 Task: Create a section Change Management Sprint and in the section, add a milestone Customer Support Process Implementation in the project TransformWorks.
Action: Mouse moved to (61, 424)
Screenshot: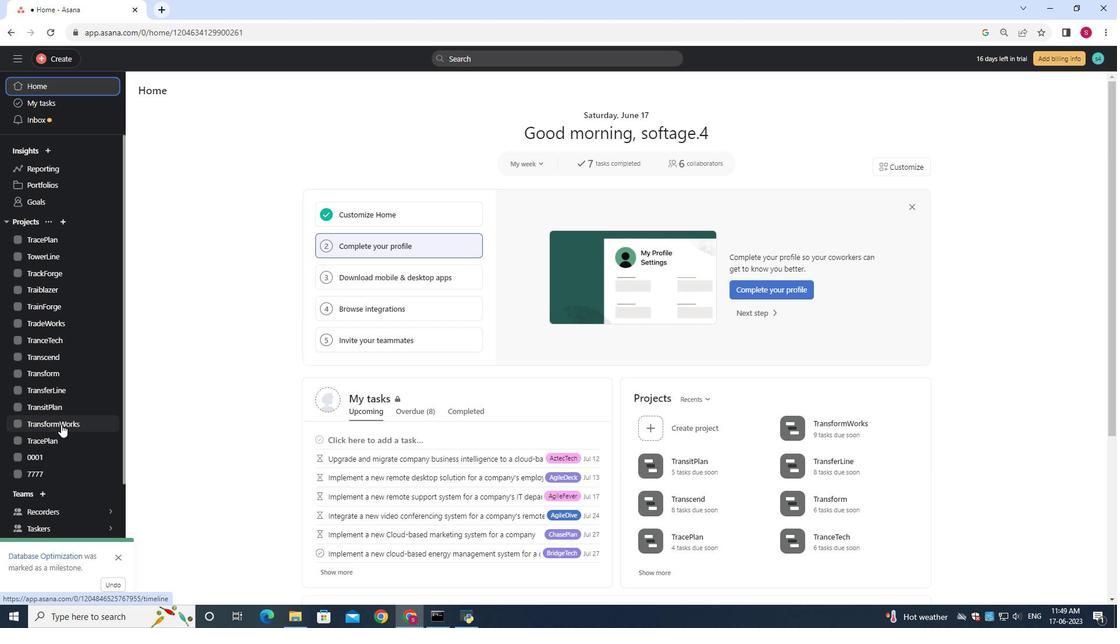 
Action: Mouse pressed left at (61, 424)
Screenshot: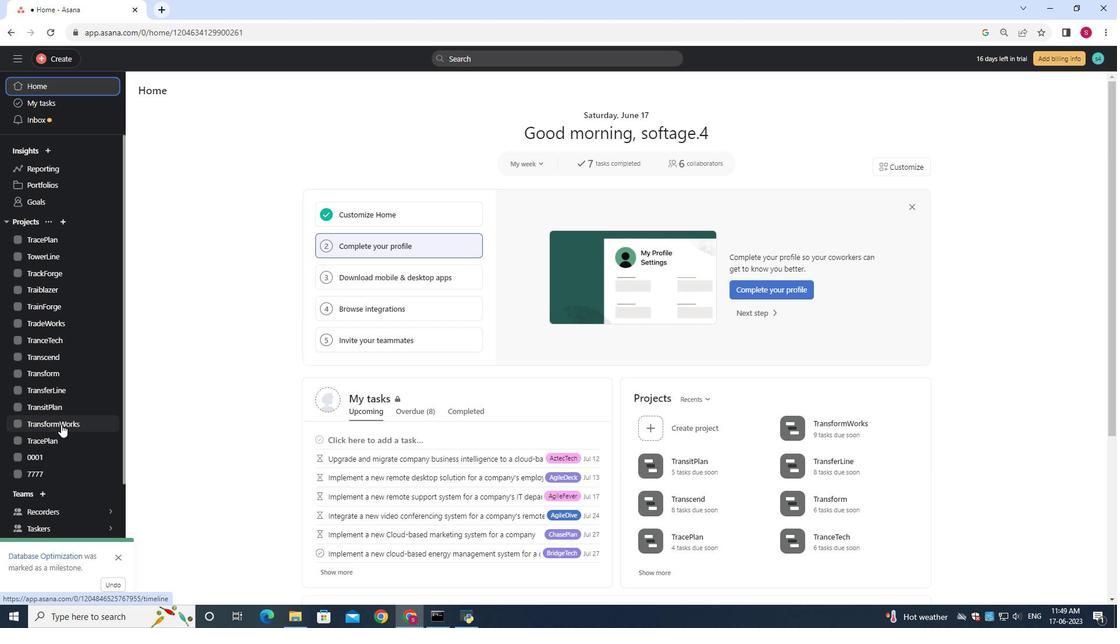 
Action: Mouse moved to (183, 136)
Screenshot: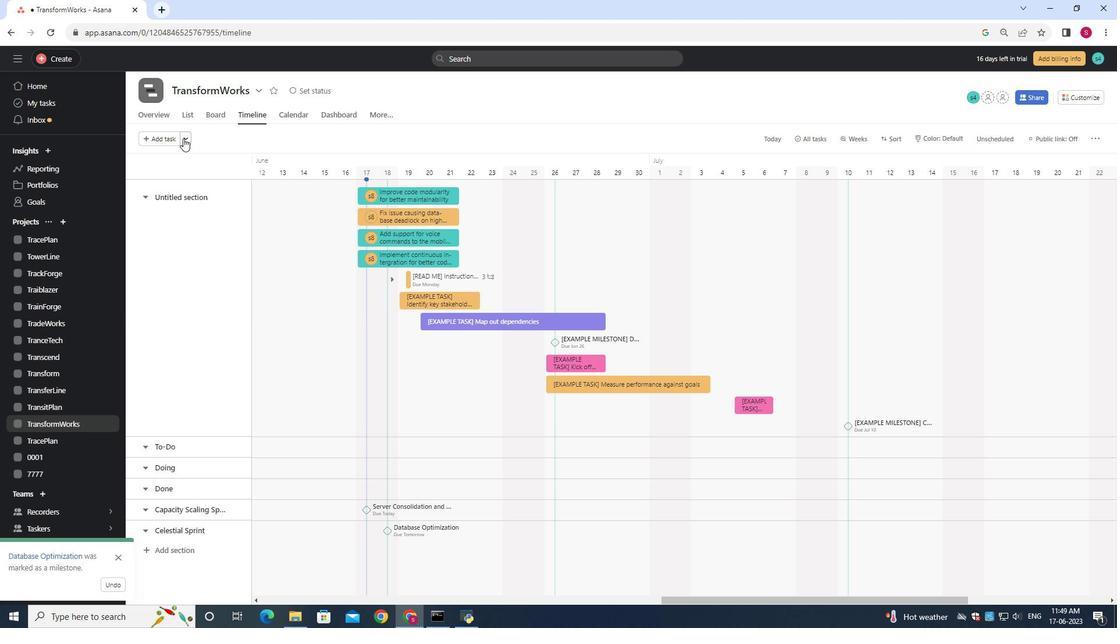 
Action: Mouse pressed left at (183, 136)
Screenshot: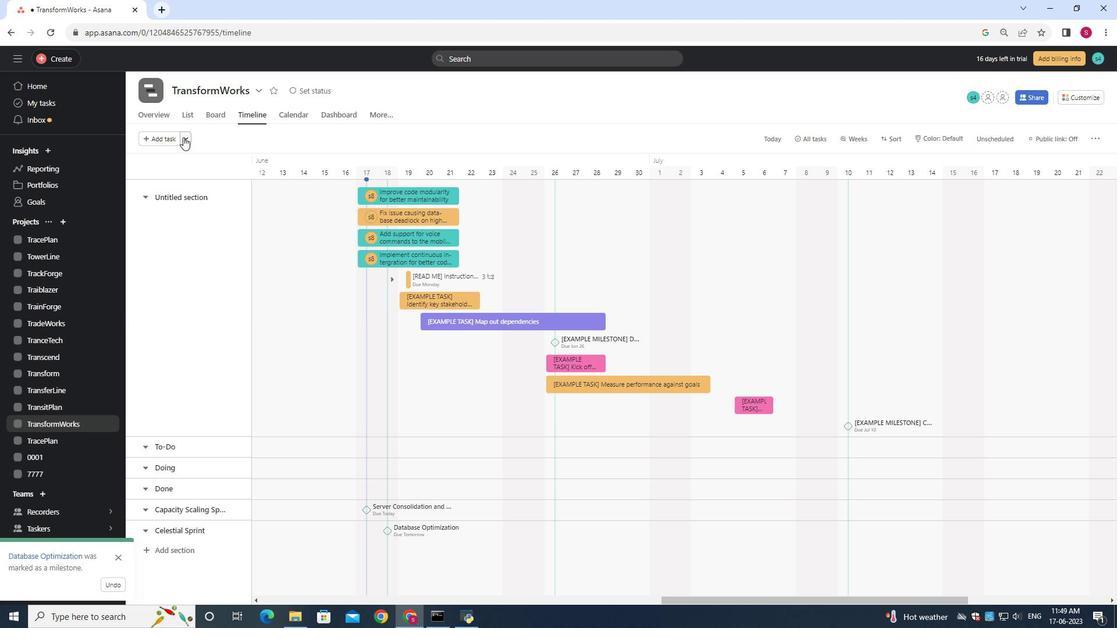 
Action: Mouse moved to (201, 157)
Screenshot: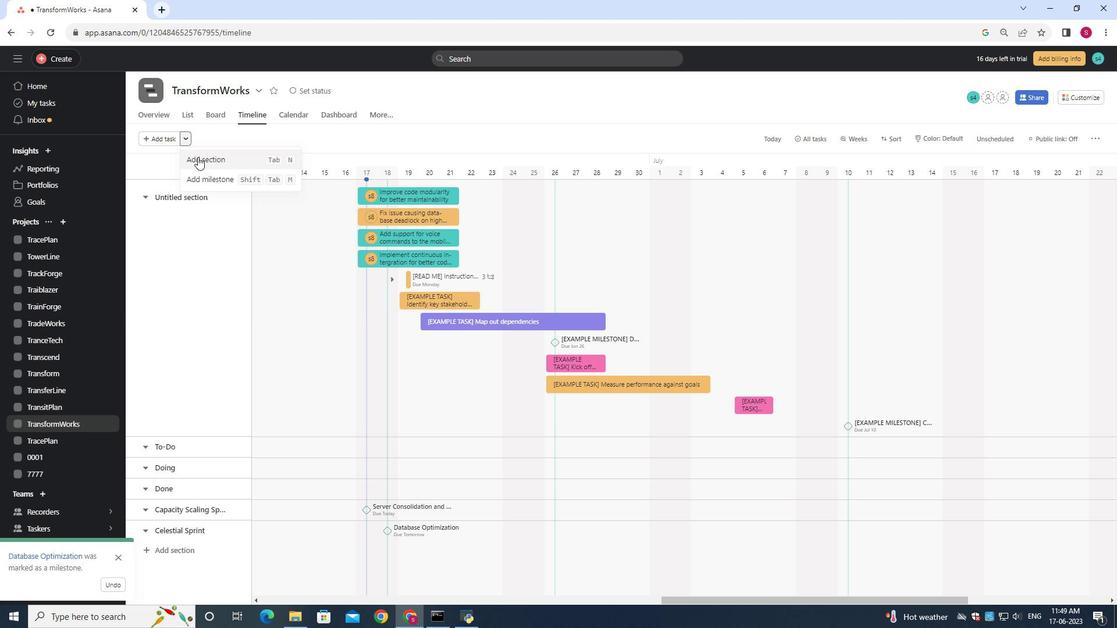 
Action: Mouse pressed left at (201, 157)
Screenshot: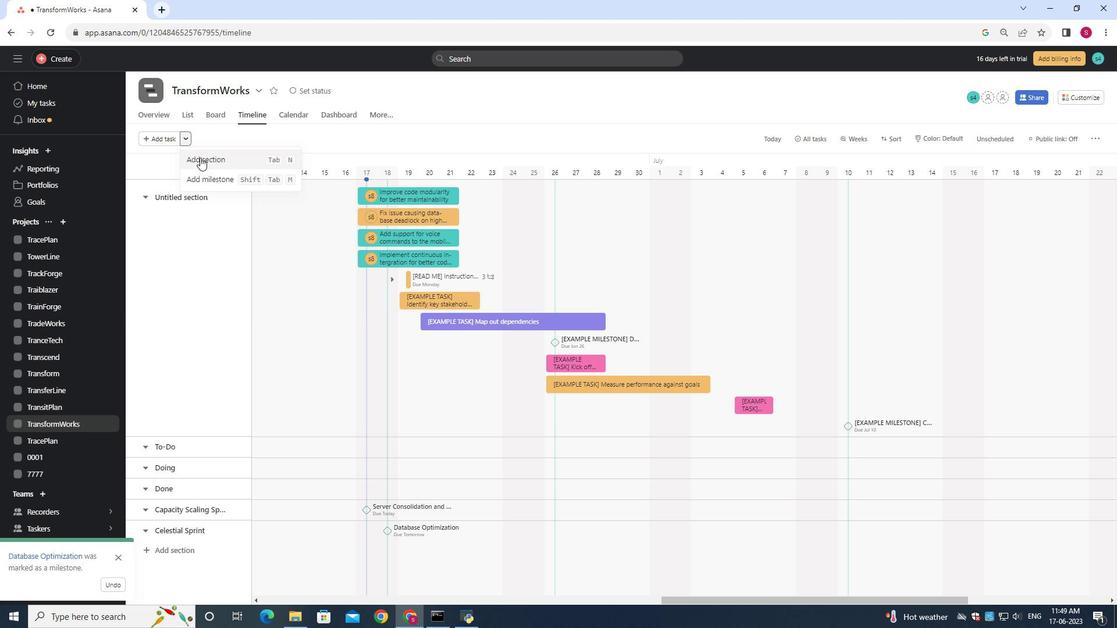 
Action: Key pressed <Key.shift>Change<Key.space><Key.shift>Management<Key.space><Key.shift>Sprint
Screenshot: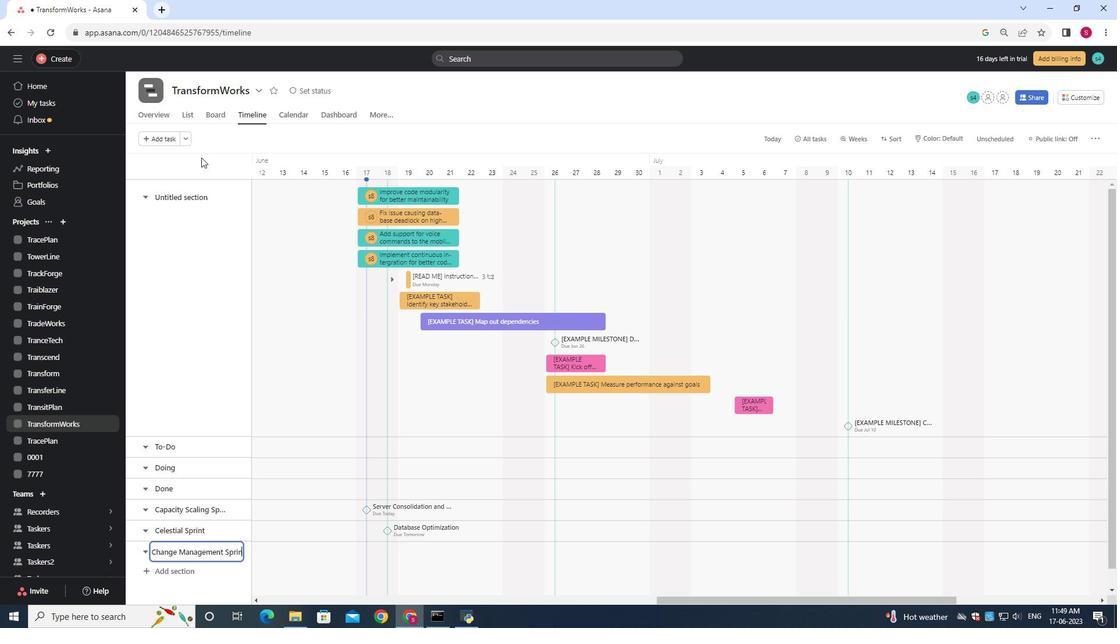 
Action: Mouse moved to (312, 561)
Screenshot: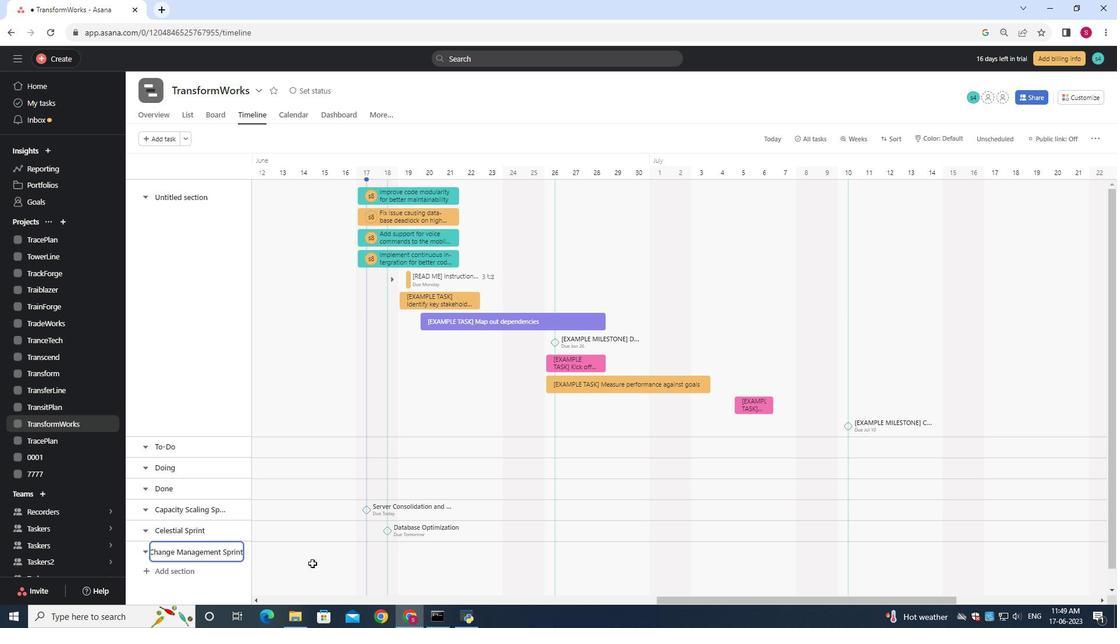 
Action: Mouse pressed left at (312, 561)
Screenshot: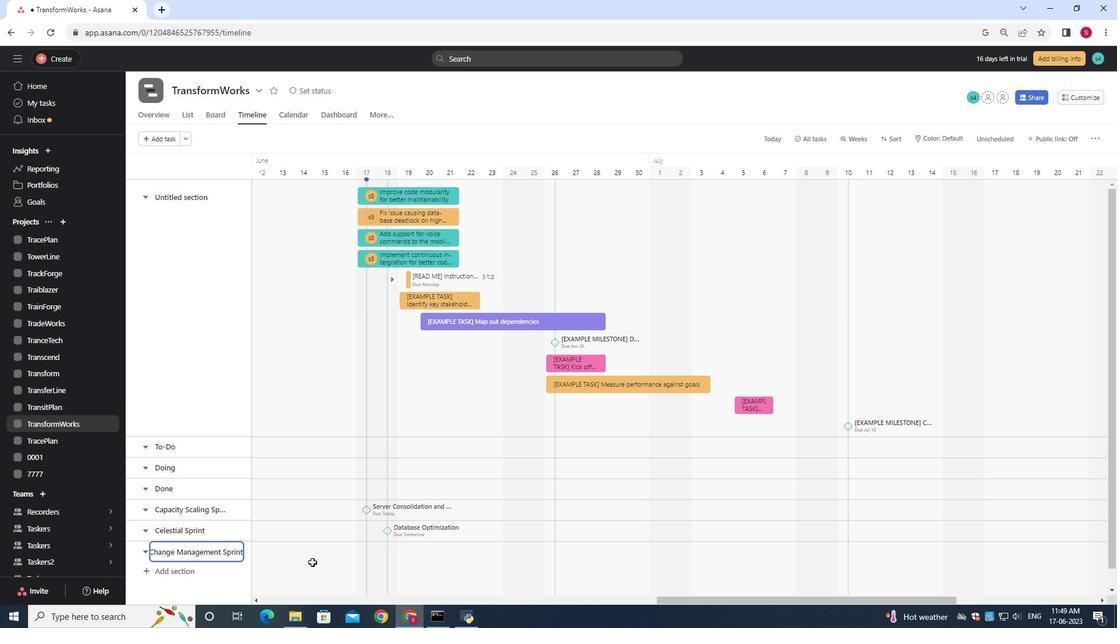 
Action: Key pressed <Key.shift>Customer<Key.space><Key.shift>Support<Key.space><Key.shift>Process<Key.space><Key.shift>Implementation
Screenshot: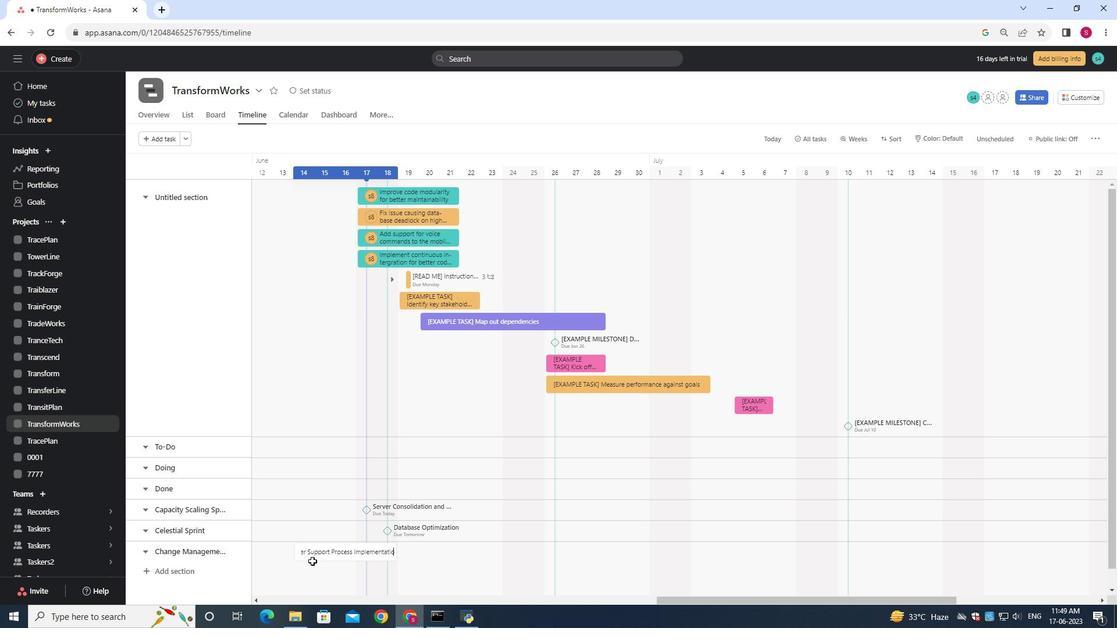 
Action: Mouse moved to (324, 555)
Screenshot: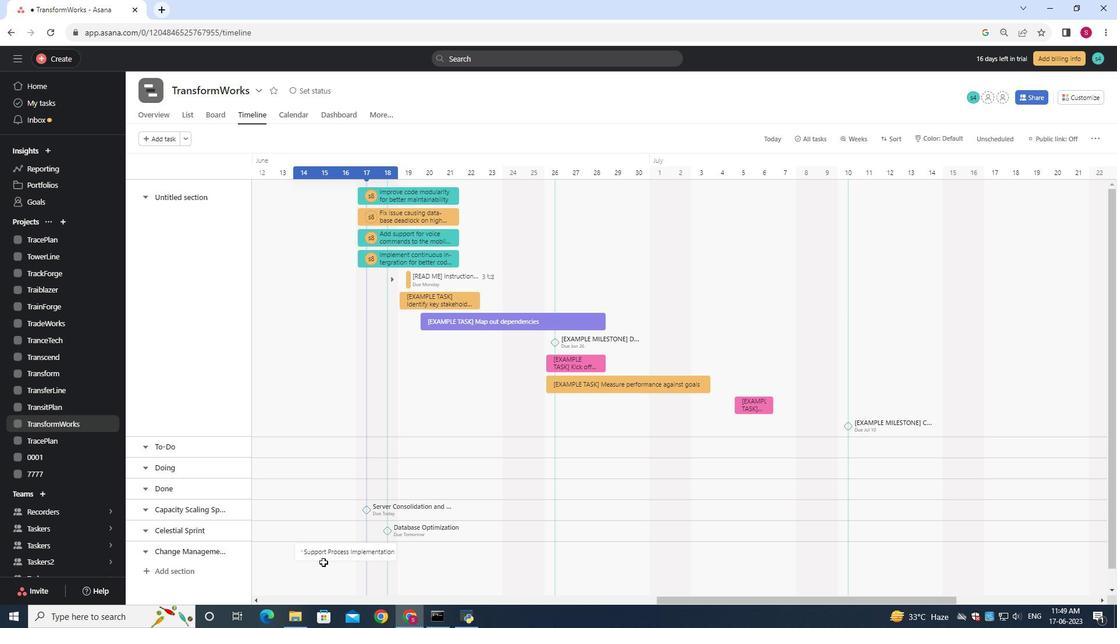 
Action: Mouse pressed right at (324, 555)
Screenshot: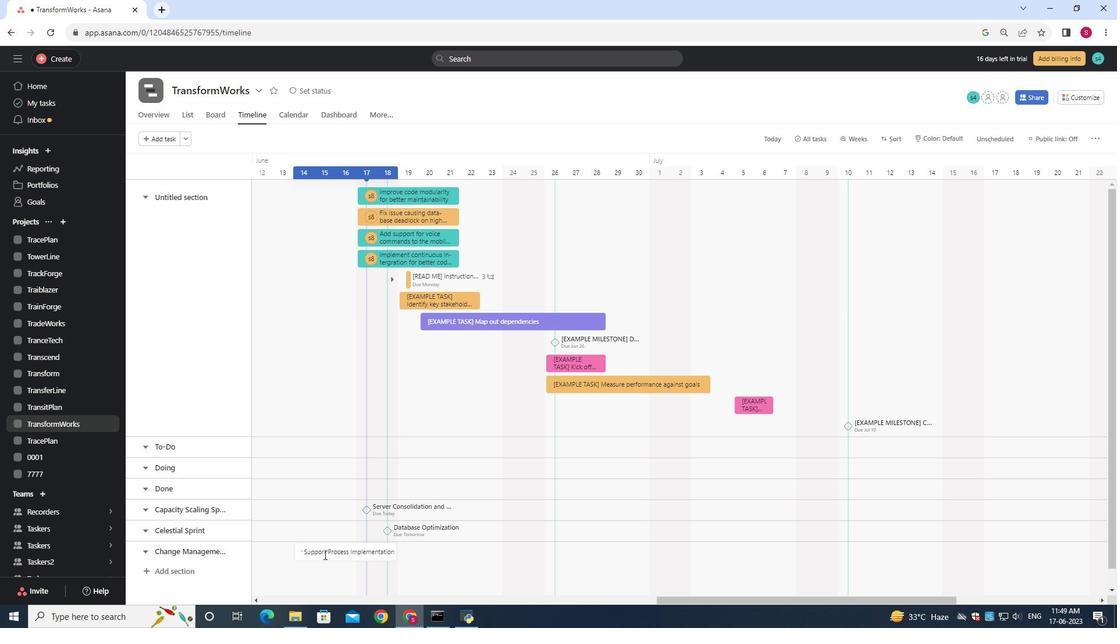 
Action: Mouse moved to (349, 503)
Screenshot: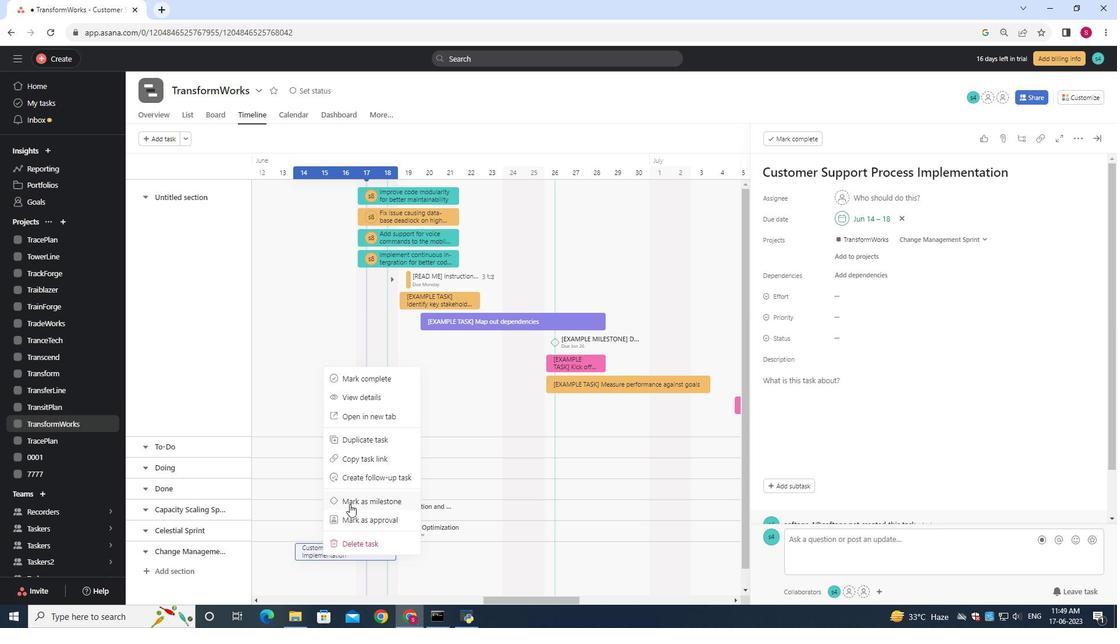
Action: Mouse pressed left at (349, 503)
Screenshot: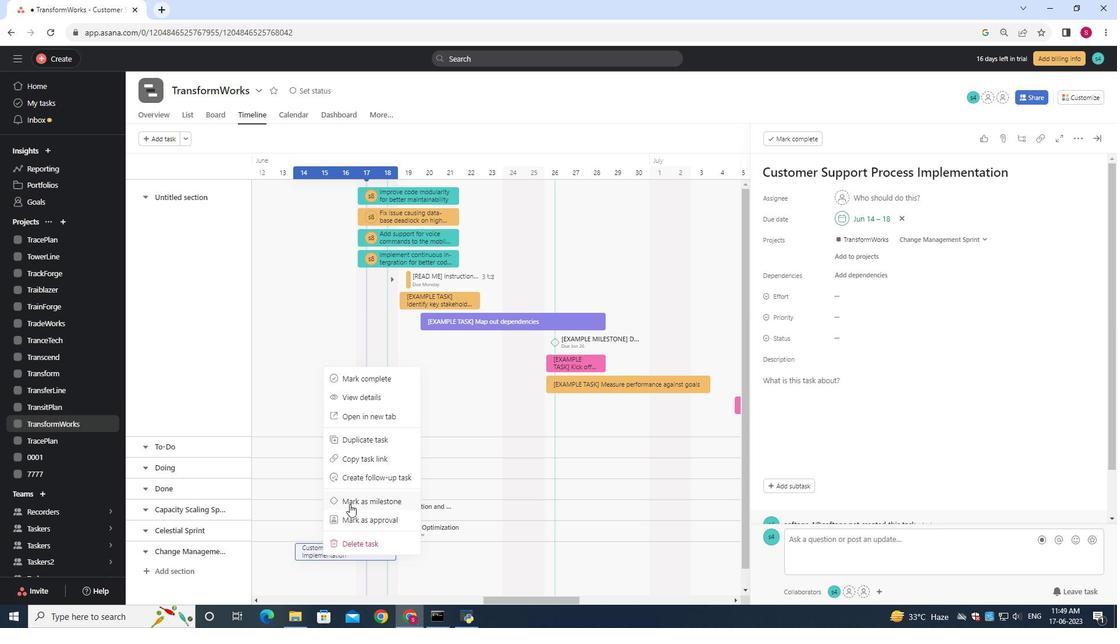 
